 Task: Filter jobs by date posted at past week.
Action: Mouse moved to (295, 129)
Screenshot: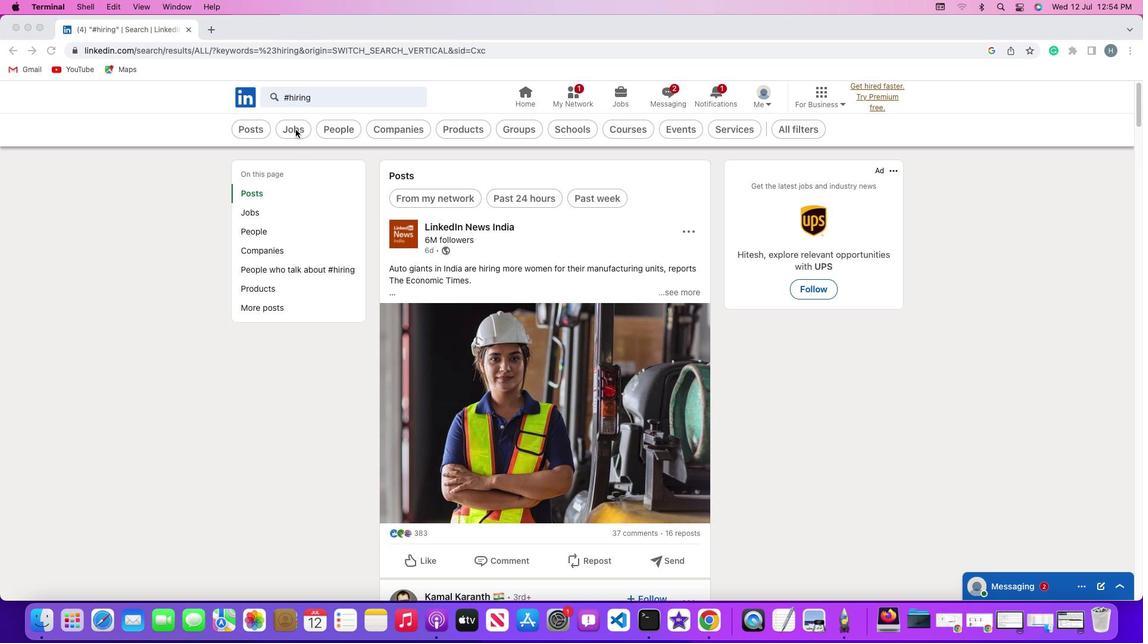 
Action: Mouse pressed left at (295, 129)
Screenshot: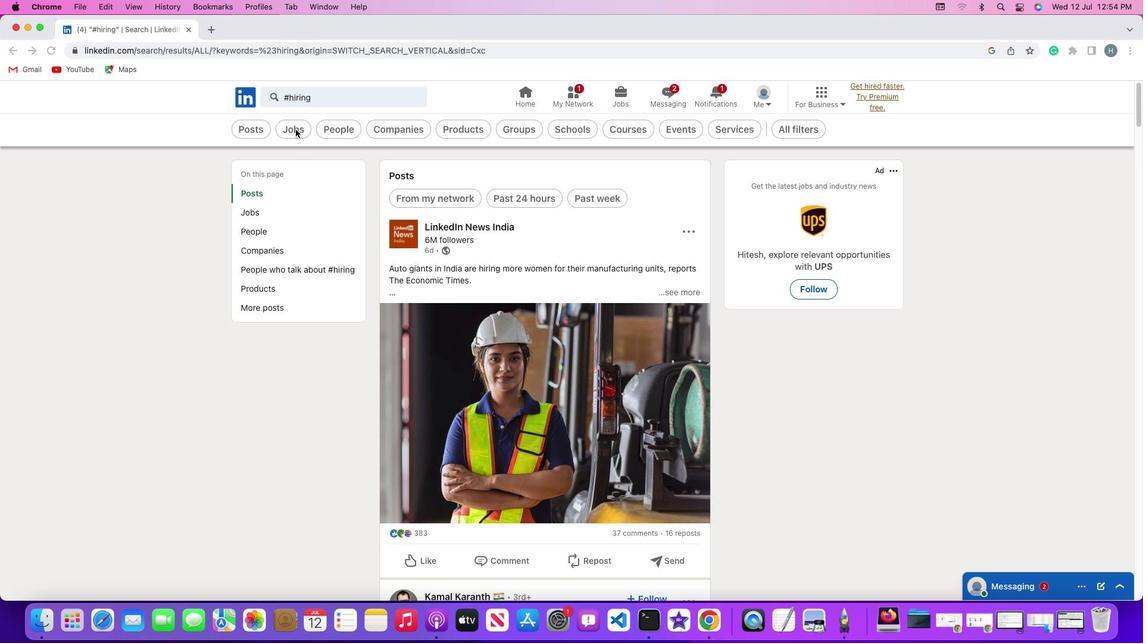 
Action: Mouse pressed left at (295, 129)
Screenshot: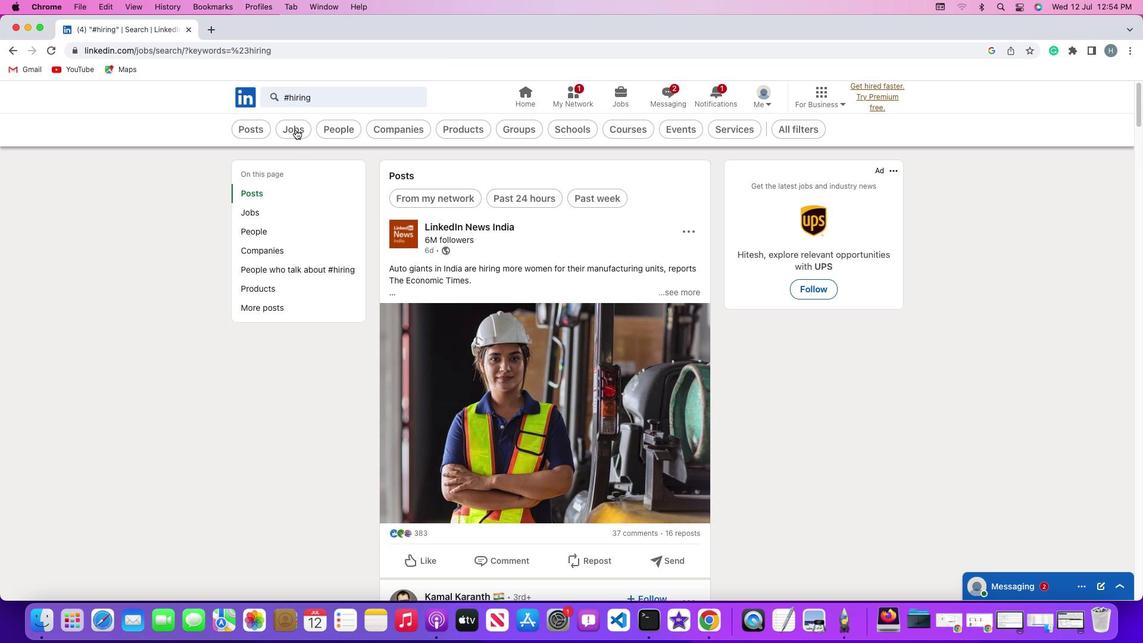 
Action: Mouse moved to (250, 212)
Screenshot: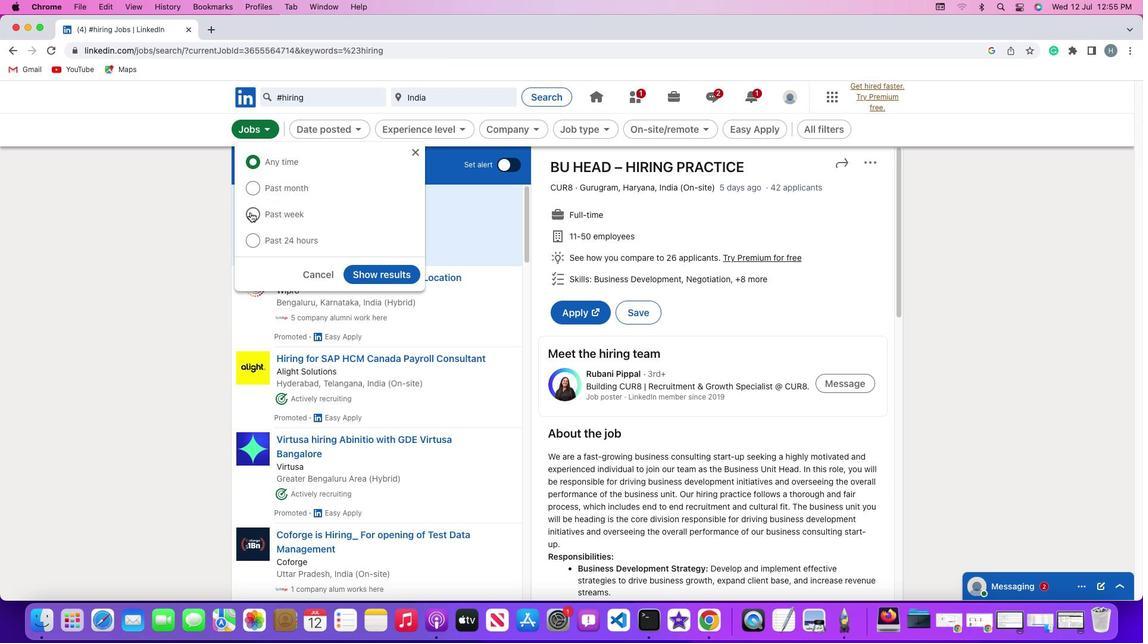 
Action: Mouse pressed left at (250, 212)
Screenshot: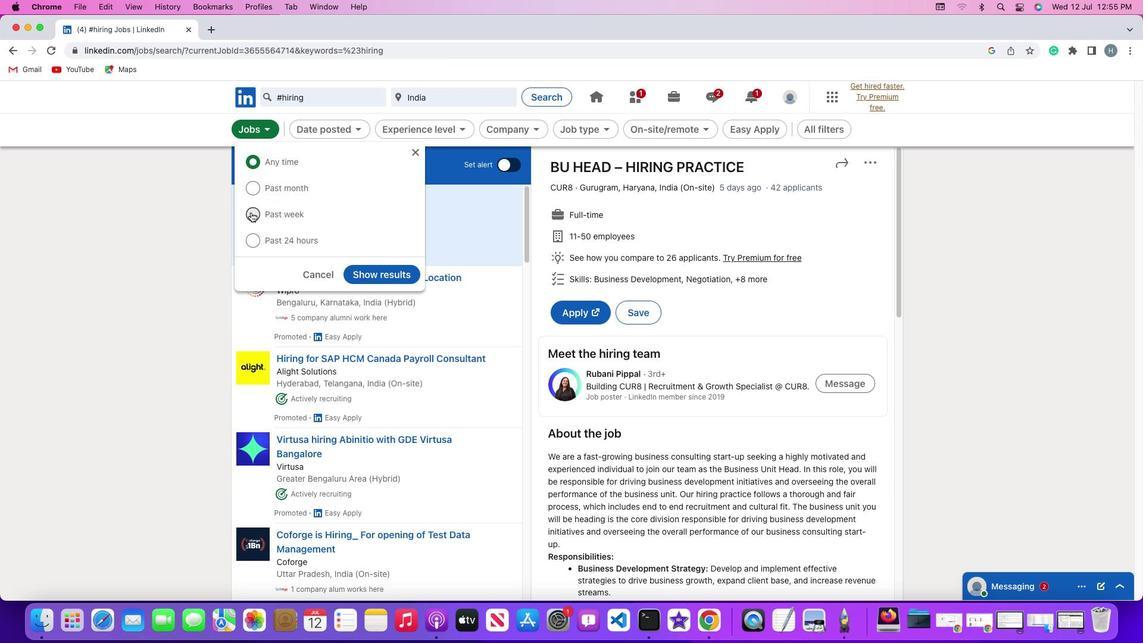 
Action: Mouse moved to (400, 272)
Screenshot: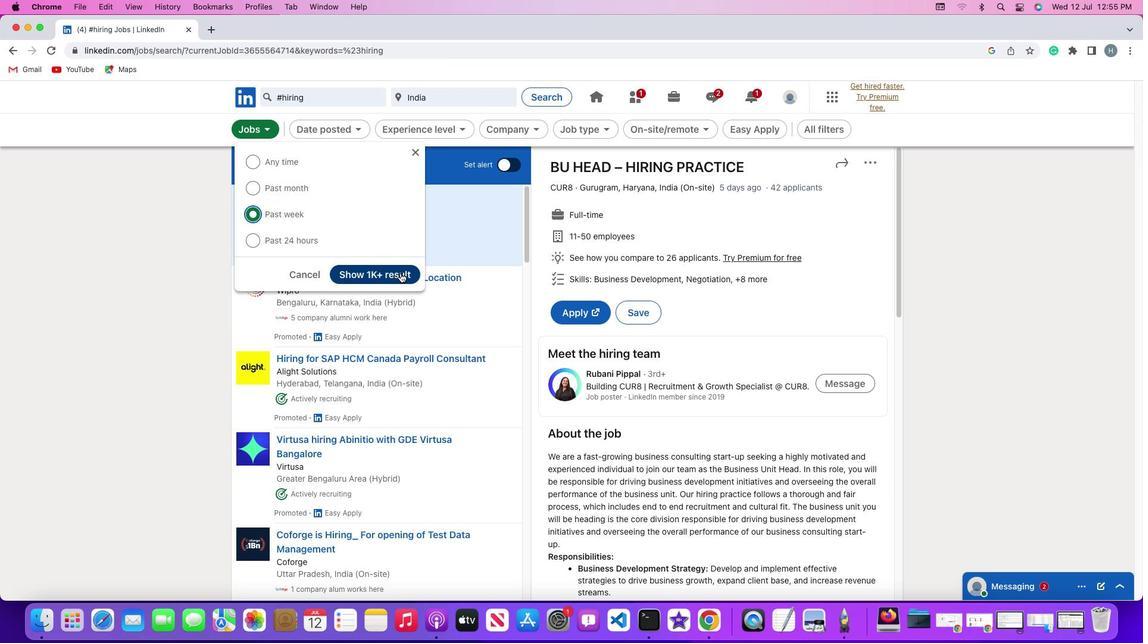 
Action: Mouse pressed left at (400, 272)
Screenshot: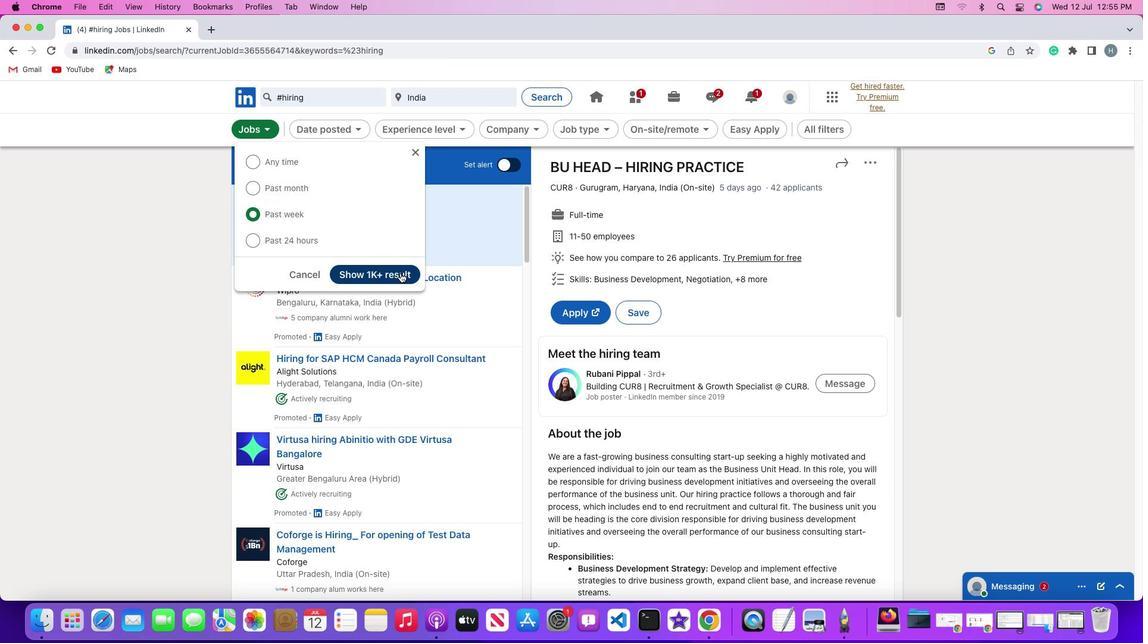 
Action: Mouse moved to (491, 268)
Screenshot: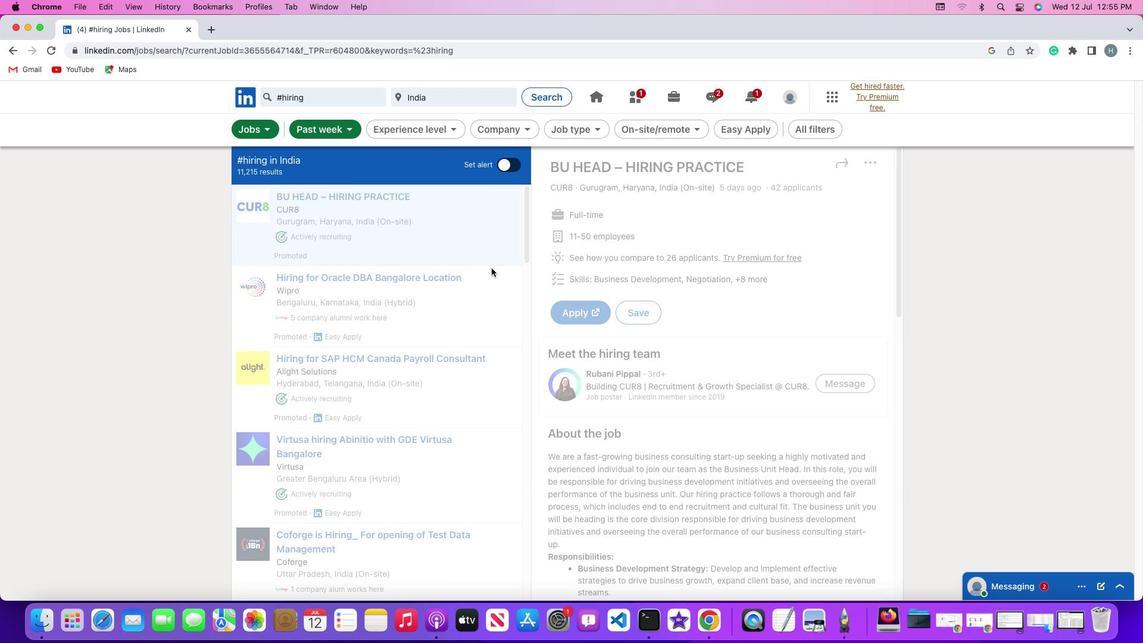 
